 Task: View property listings for houses in Fargo, North Dakota, with a private backyard and a hot tub.
Action: Mouse moved to (154, 138)
Screenshot: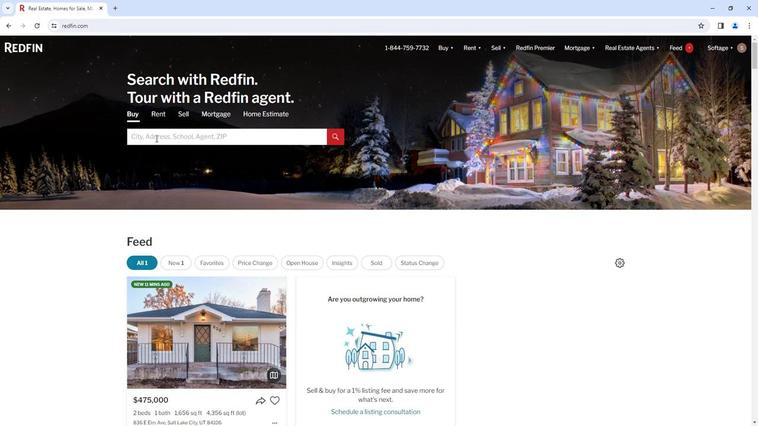 
Action: Mouse pressed left at (154, 138)
Screenshot: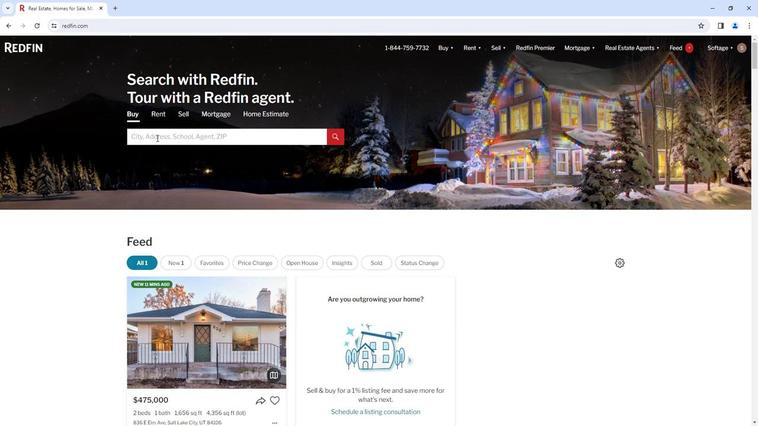 
Action: Key pressed <Key.shift>Fargo,<Key.space><Key.shift>North<Key.space><Key.shift>Dakota
Screenshot: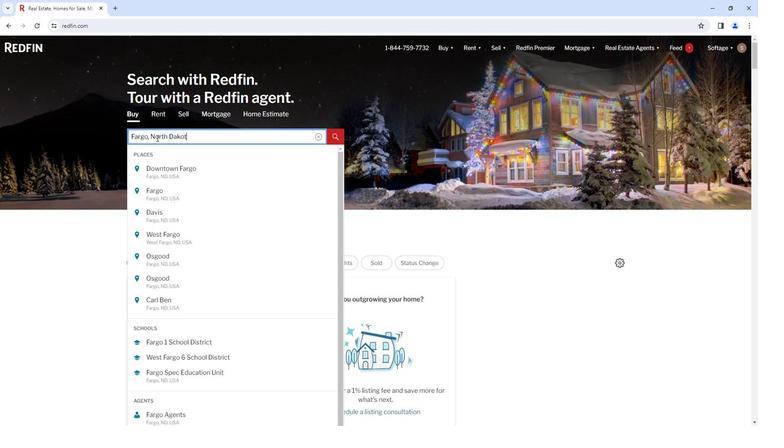 
Action: Mouse moved to (333, 133)
Screenshot: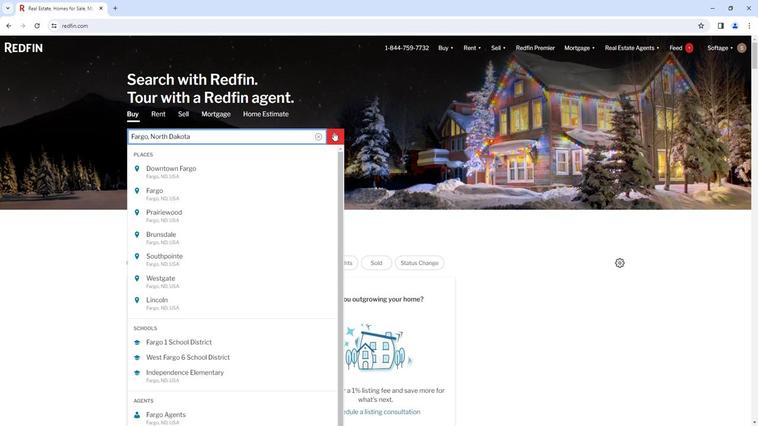 
Action: Mouse pressed left at (333, 133)
Screenshot: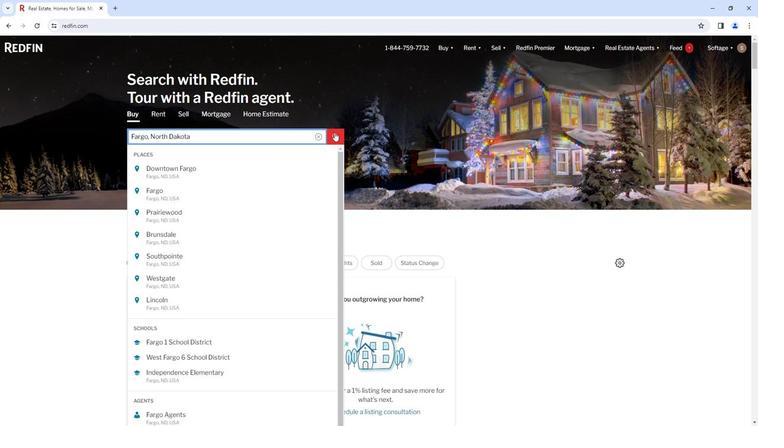 
Action: Mouse moved to (679, 99)
Screenshot: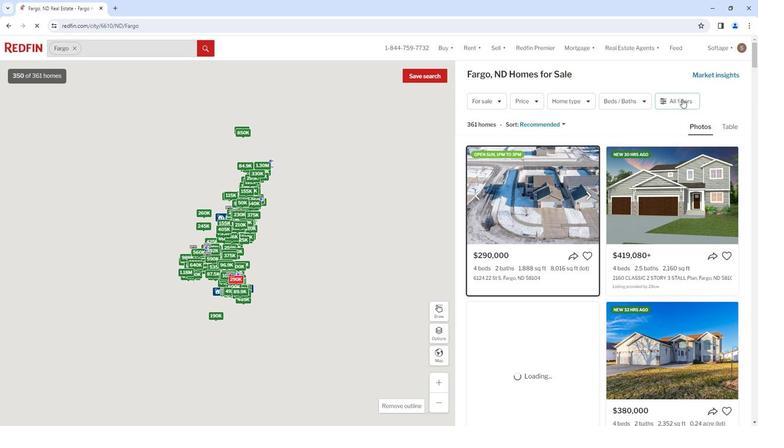 
Action: Mouse pressed left at (679, 99)
Screenshot: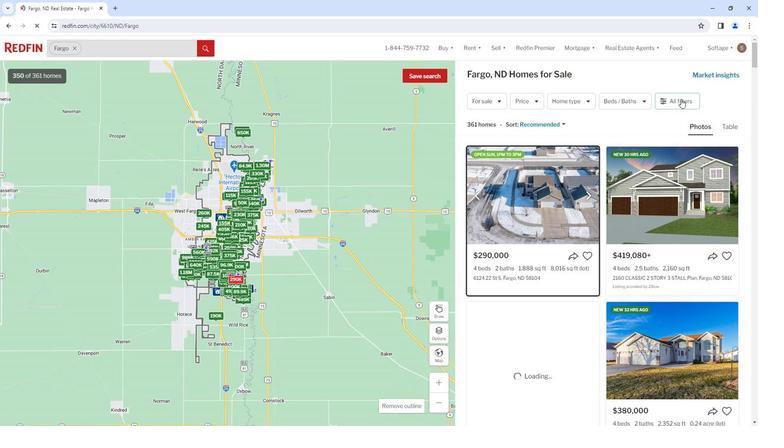
Action: Mouse moved to (668, 98)
Screenshot: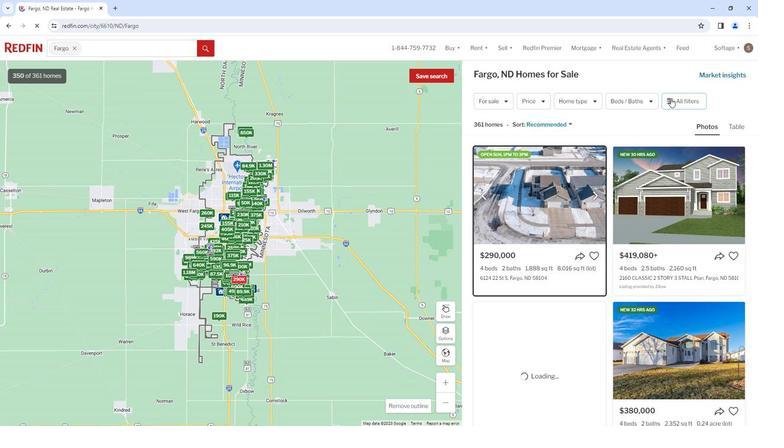 
Action: Mouse pressed left at (668, 98)
Screenshot: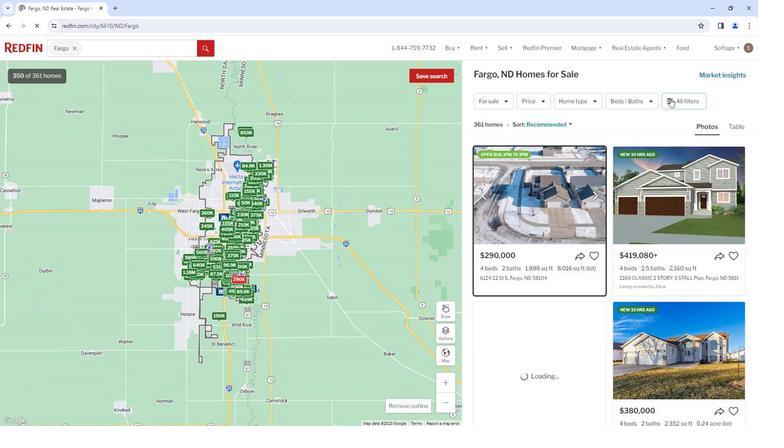 
Action: Mouse moved to (672, 99)
Screenshot: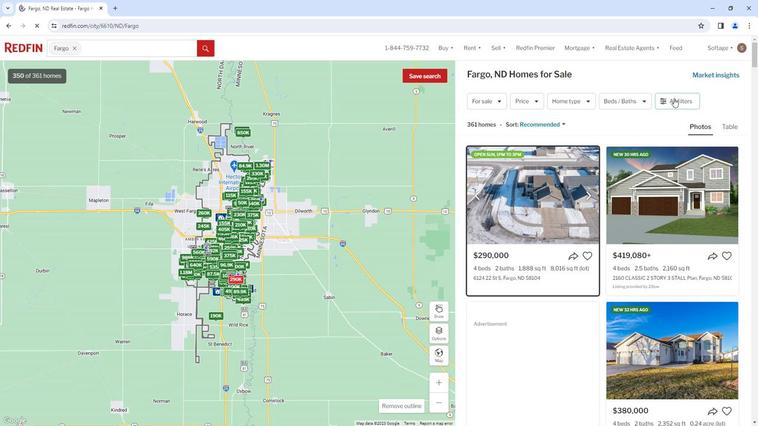 
Action: Mouse pressed left at (672, 99)
Screenshot: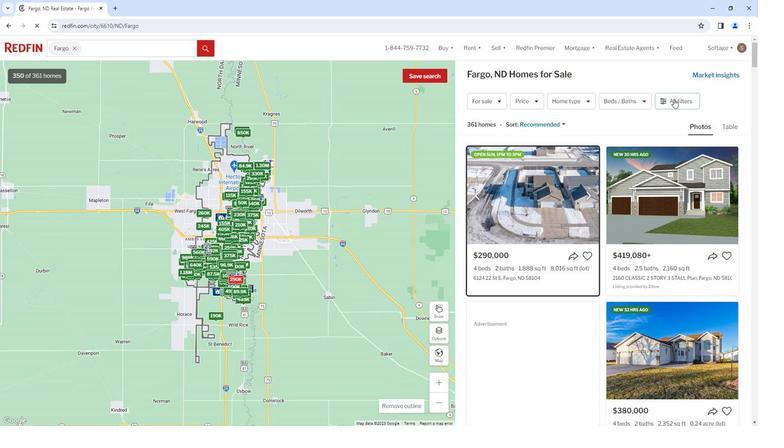 
Action: Mouse moved to (560, 208)
Screenshot: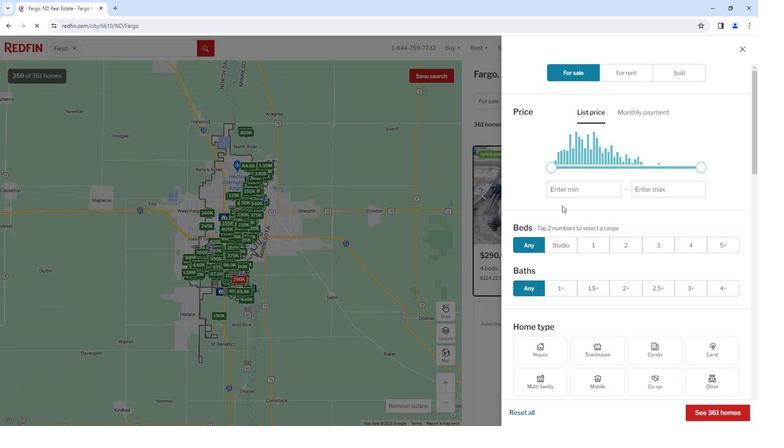 
Action: Mouse scrolled (560, 206) with delta (0, 0)
Screenshot: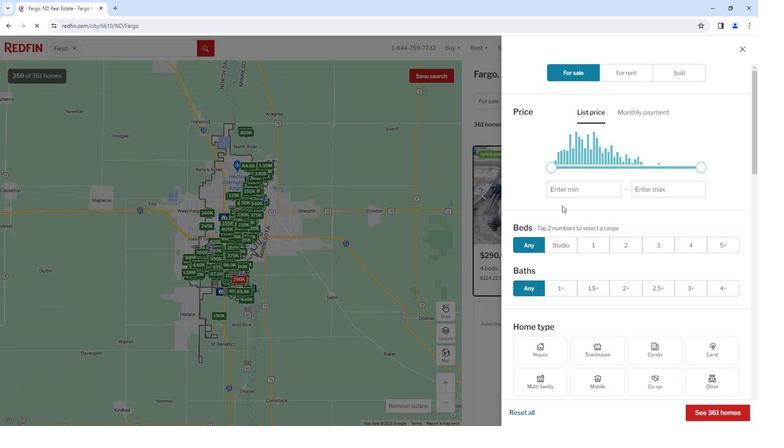 
Action: Mouse moved to (559, 209)
Screenshot: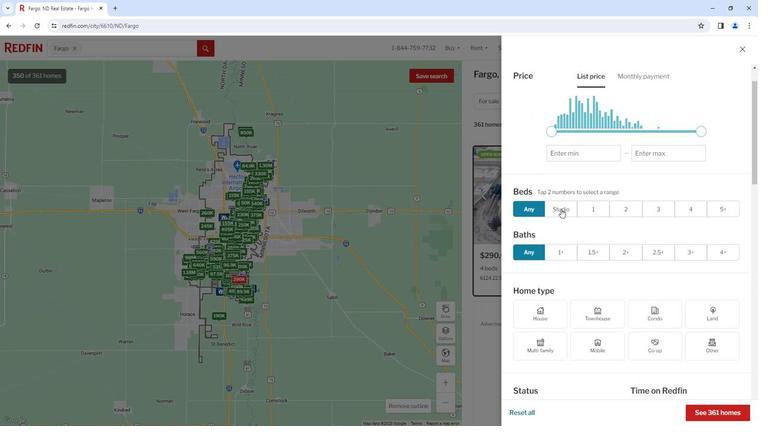 
Action: Mouse scrolled (559, 209) with delta (0, 0)
Screenshot: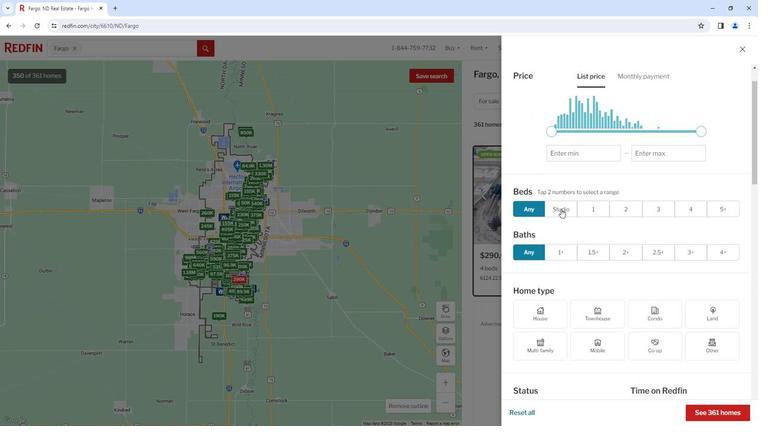 
Action: Mouse moved to (559, 210)
Screenshot: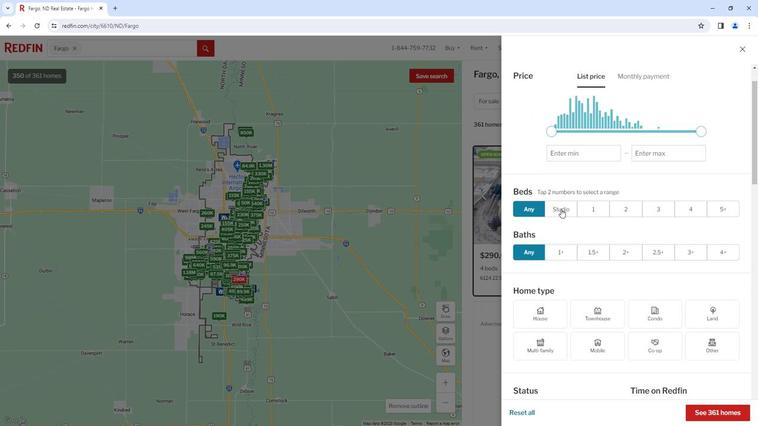 
Action: Mouse scrolled (559, 209) with delta (0, 0)
Screenshot: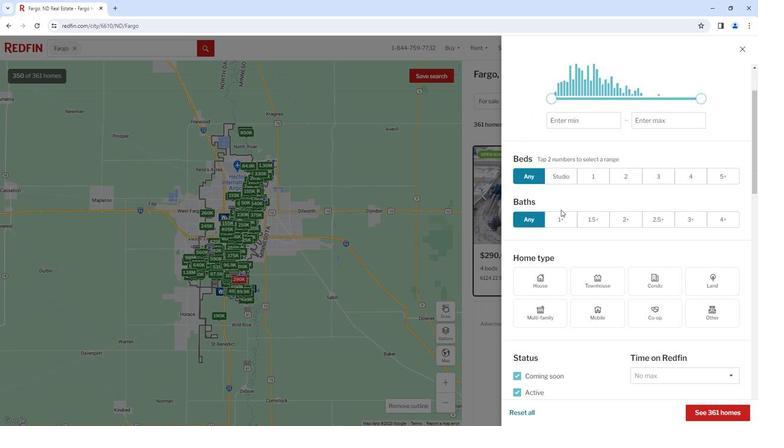 
Action: Mouse moved to (541, 231)
Screenshot: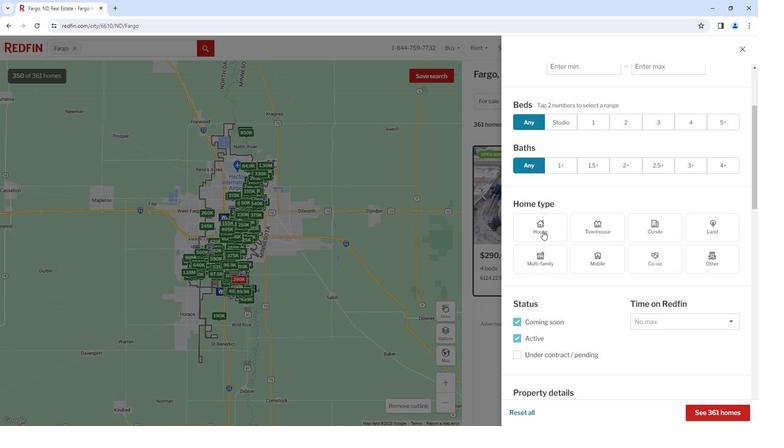 
Action: Mouse pressed left at (541, 231)
Screenshot: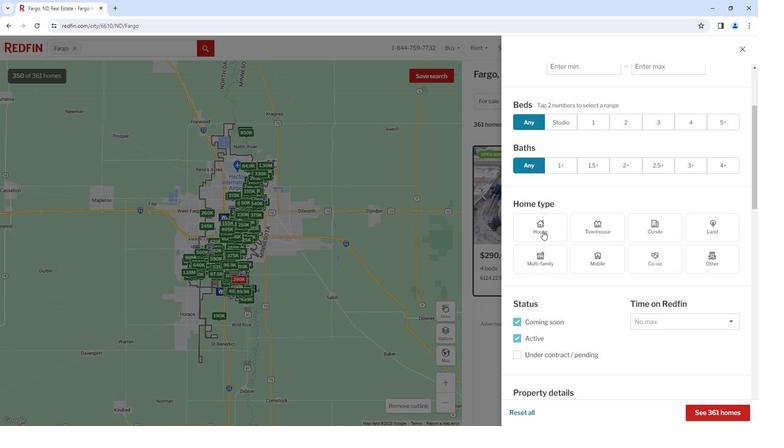 
Action: Mouse moved to (541, 231)
Screenshot: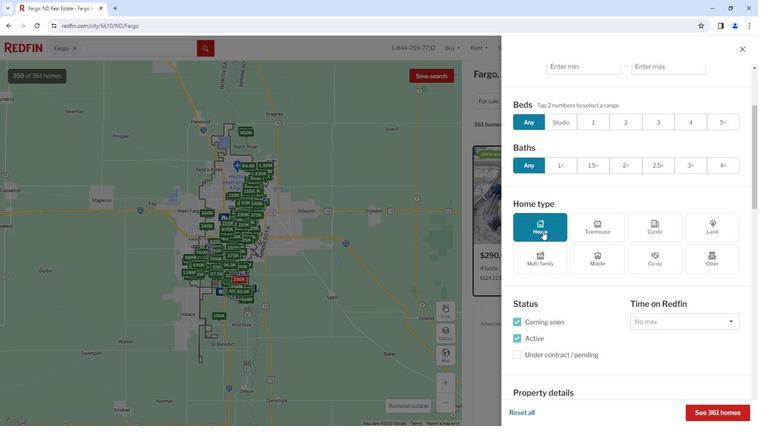 
Action: Mouse scrolled (541, 231) with delta (0, 0)
Screenshot: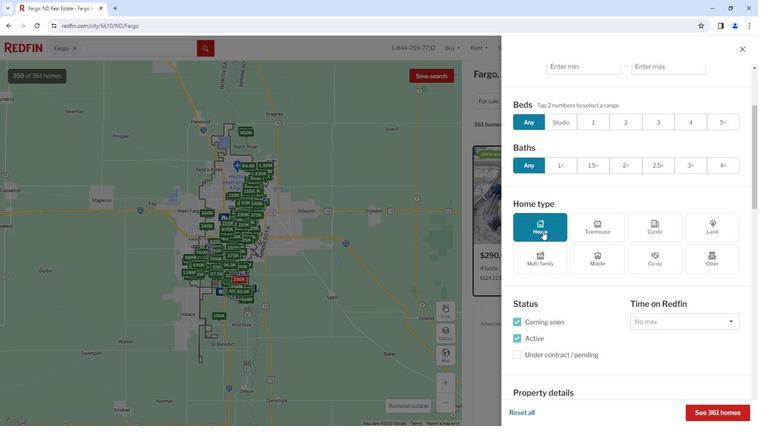 
Action: Mouse scrolled (541, 231) with delta (0, 0)
Screenshot: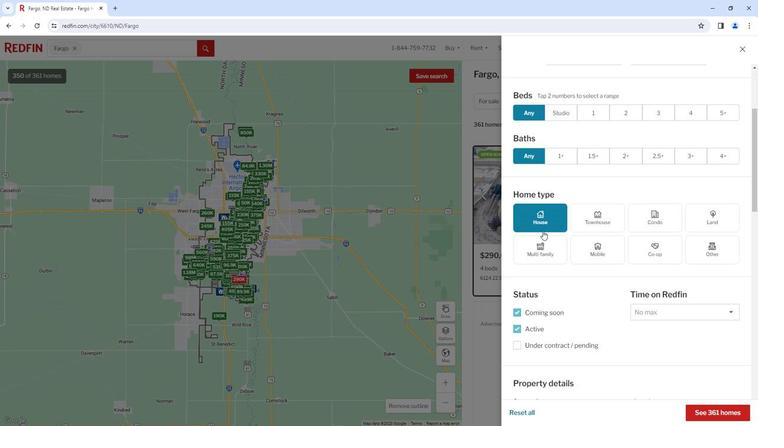 
Action: Mouse scrolled (541, 231) with delta (0, 0)
Screenshot: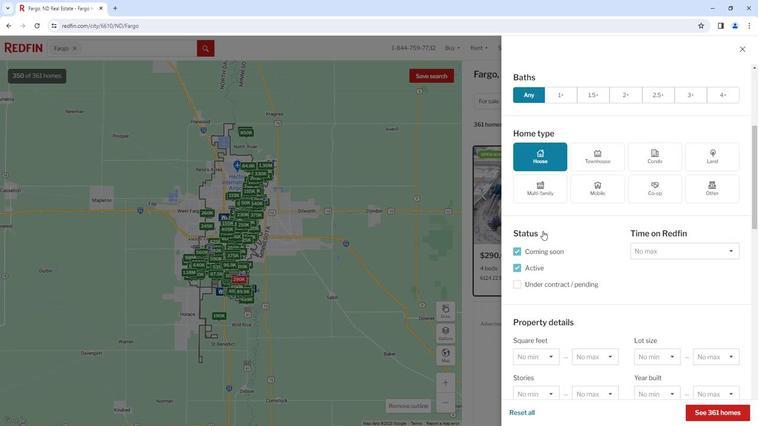 
Action: Mouse scrolled (541, 231) with delta (0, 0)
Screenshot: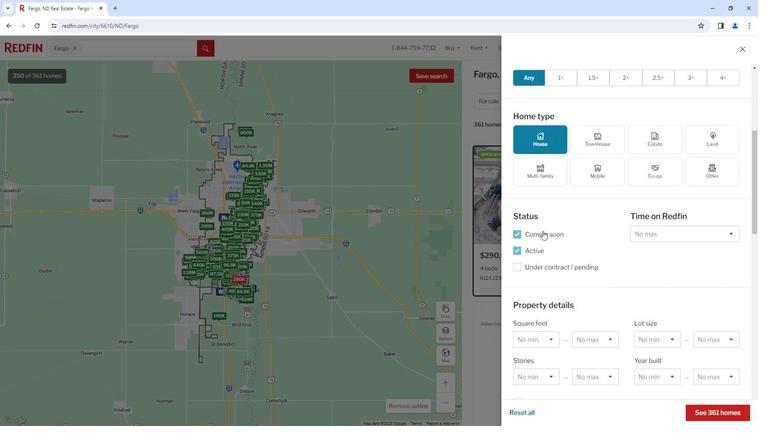 
Action: Mouse scrolled (541, 231) with delta (0, 0)
Screenshot: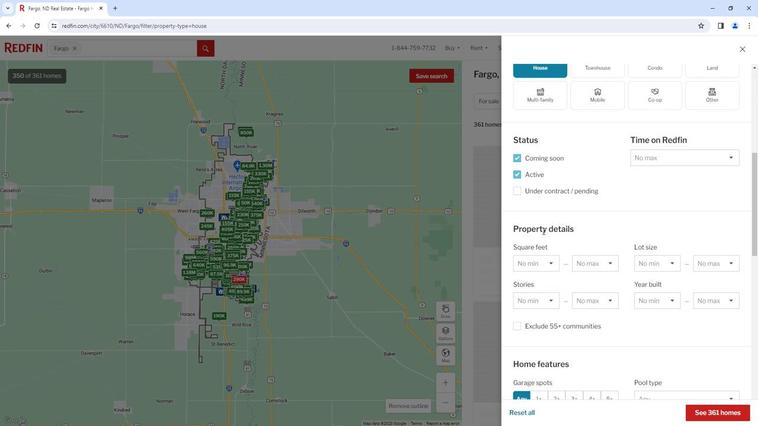 
Action: Mouse moved to (541, 231)
Screenshot: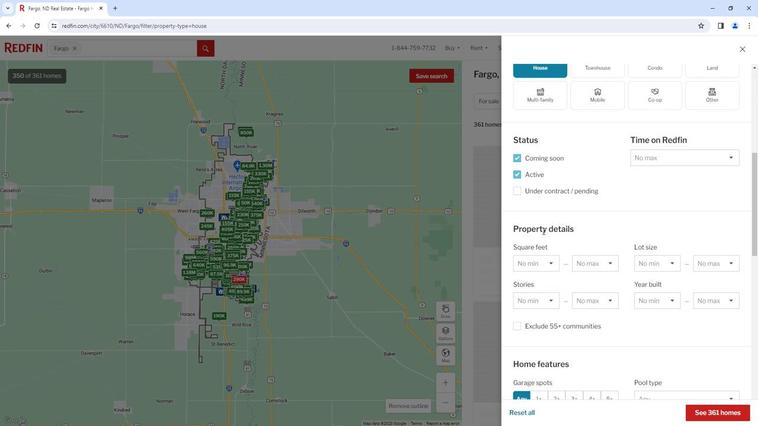 
Action: Mouse scrolled (541, 231) with delta (0, 0)
Screenshot: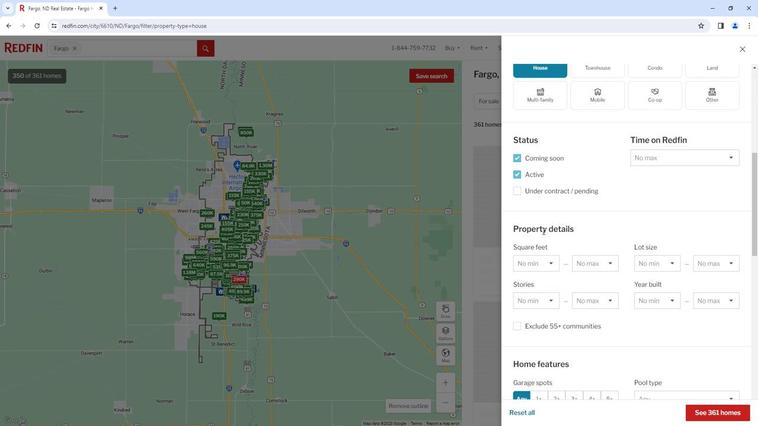 
Action: Mouse scrolled (541, 231) with delta (0, 0)
Screenshot: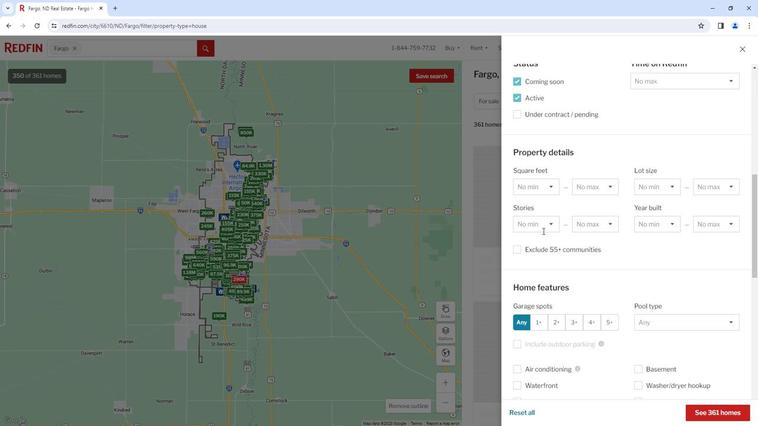 
Action: Mouse scrolled (541, 231) with delta (0, 0)
Screenshot: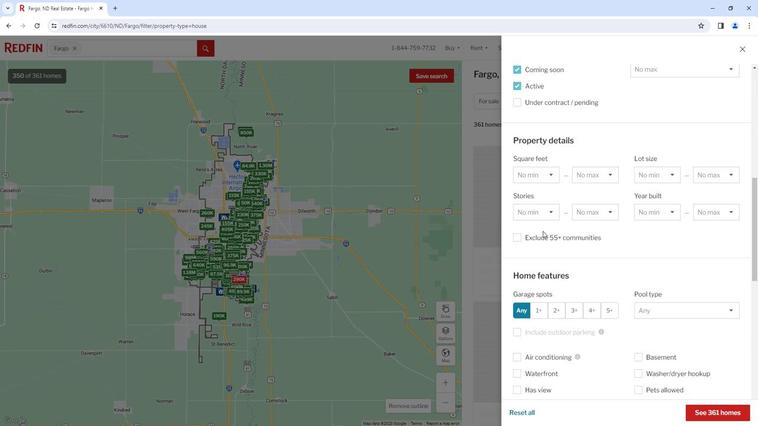
Action: Mouse scrolled (541, 231) with delta (0, 0)
Screenshot: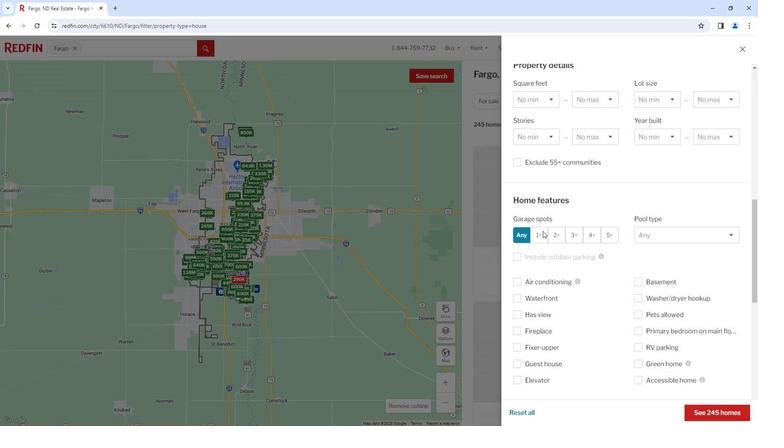 
Action: Mouse scrolled (541, 231) with delta (0, 0)
Screenshot: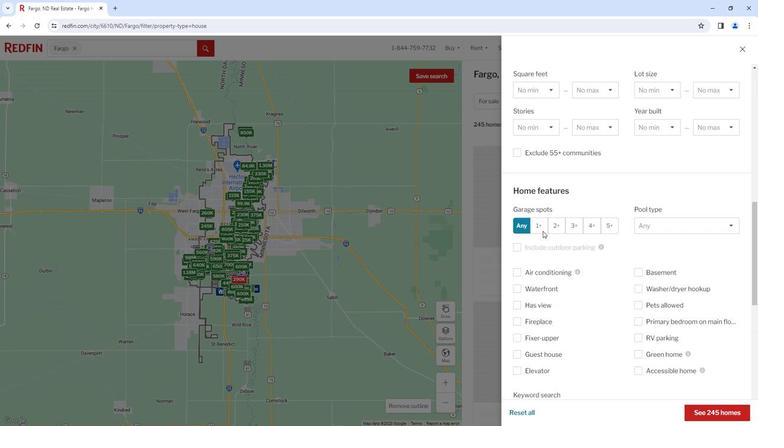 
Action: Mouse scrolled (541, 231) with delta (0, 0)
Screenshot: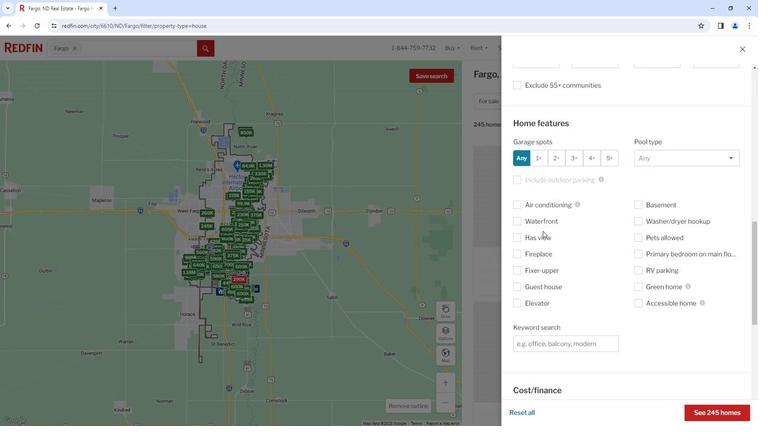 
Action: Mouse scrolled (541, 231) with delta (0, 0)
Screenshot: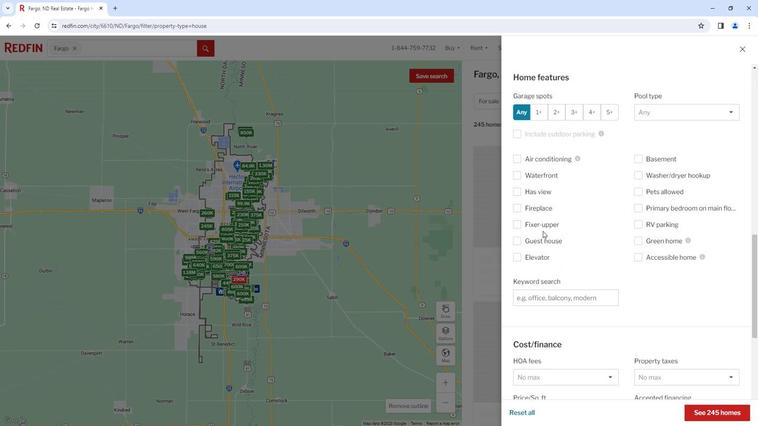 
Action: Mouse scrolled (541, 231) with delta (0, 0)
Screenshot: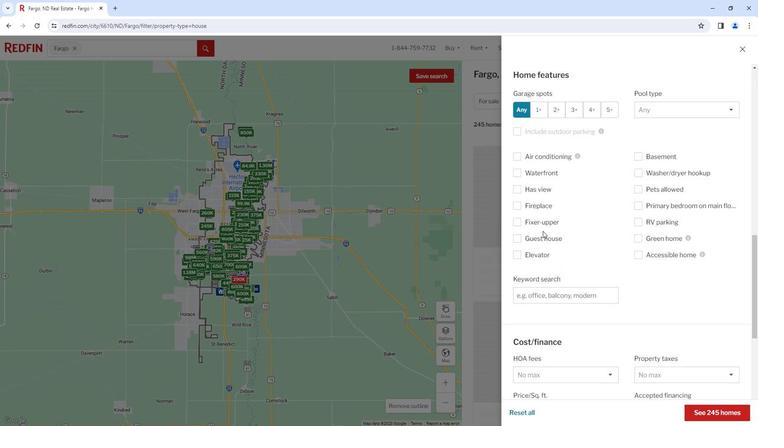 
Action: Mouse scrolled (541, 231) with delta (0, 0)
Screenshot: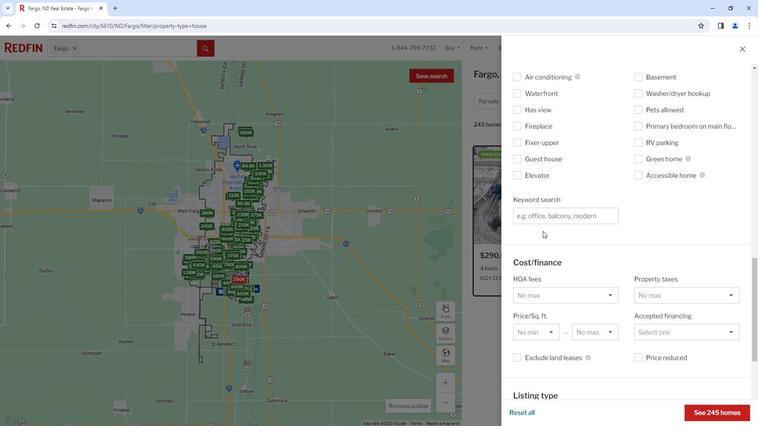 
Action: Mouse scrolled (541, 231) with delta (0, 0)
Screenshot: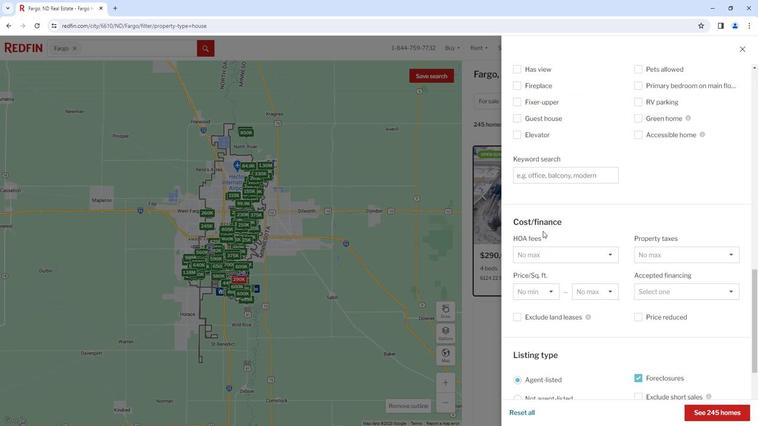 
Action: Mouse scrolled (541, 231) with delta (0, 0)
Screenshot: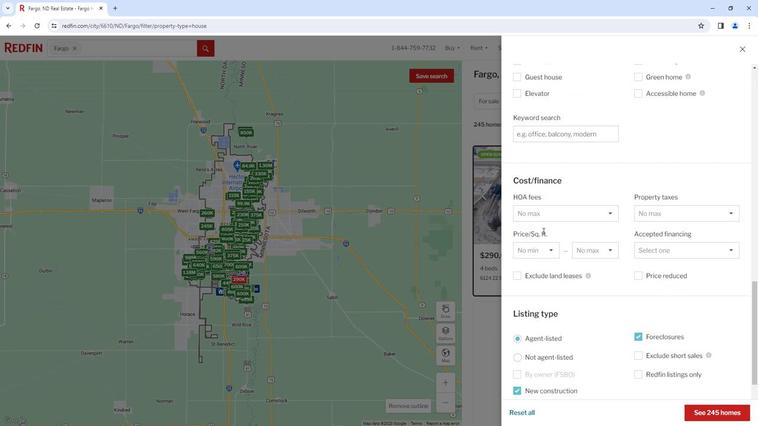 
Action: Mouse scrolled (541, 231) with delta (0, 0)
Screenshot: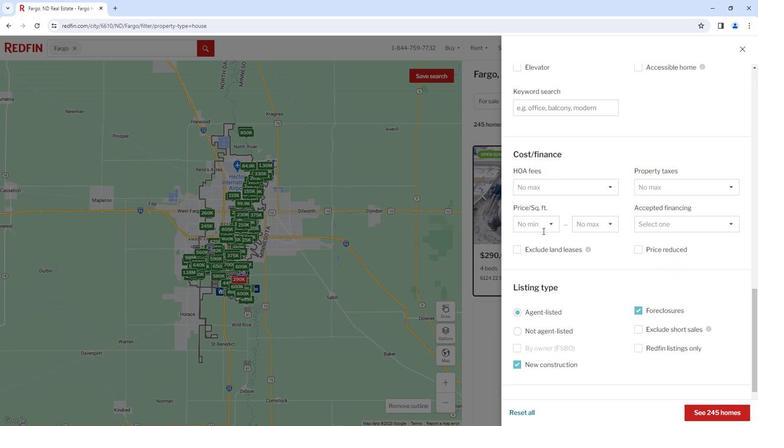 
Action: Mouse scrolled (541, 231) with delta (0, 0)
Screenshot: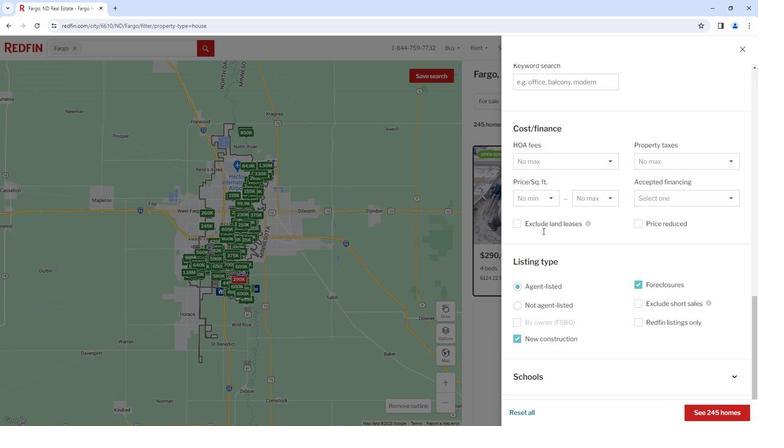 
Action: Mouse scrolled (541, 231) with delta (0, 0)
Screenshot: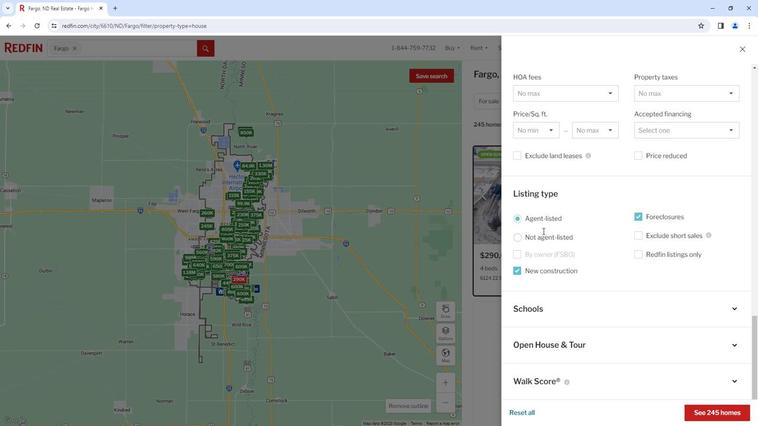 
Action: Mouse scrolled (541, 231) with delta (0, 0)
Screenshot: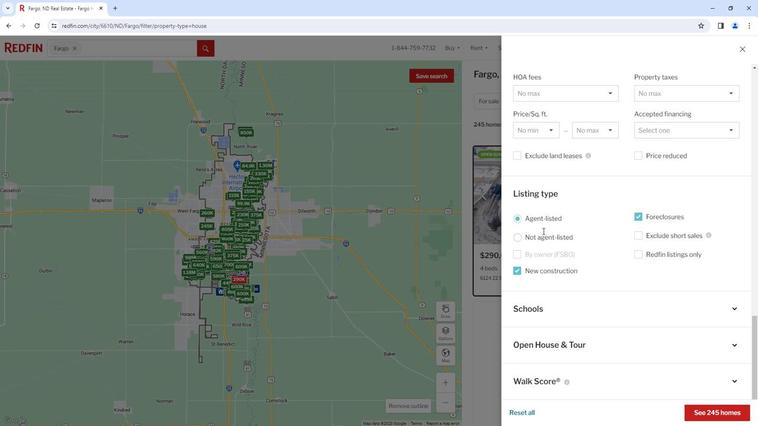 
Action: Mouse scrolled (541, 231) with delta (0, 0)
Screenshot: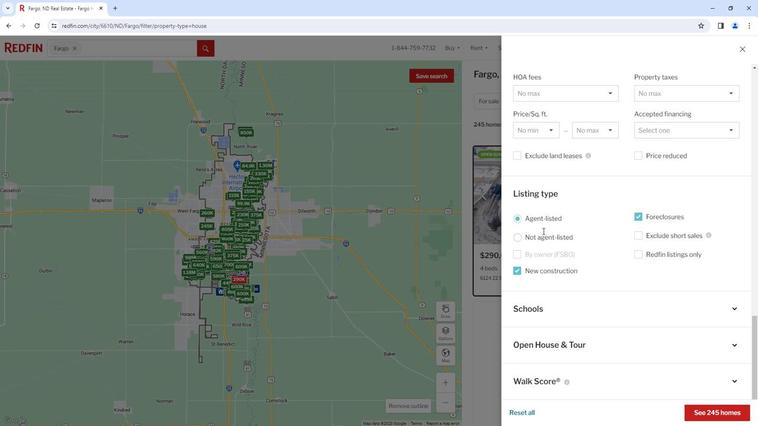 
Action: Mouse scrolled (541, 232) with delta (0, 0)
Screenshot: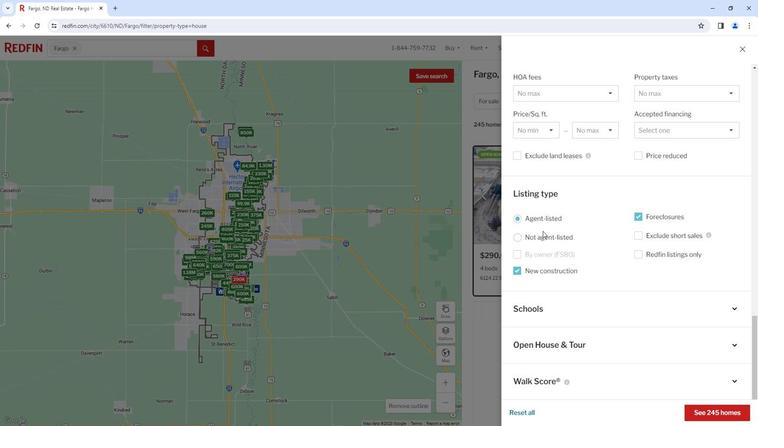 
Action: Mouse scrolled (541, 232) with delta (0, 0)
Screenshot: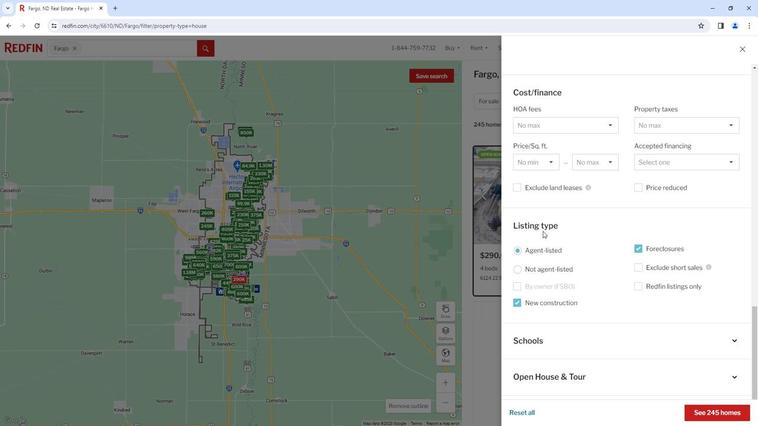 
Action: Mouse scrolled (541, 232) with delta (0, 0)
Screenshot: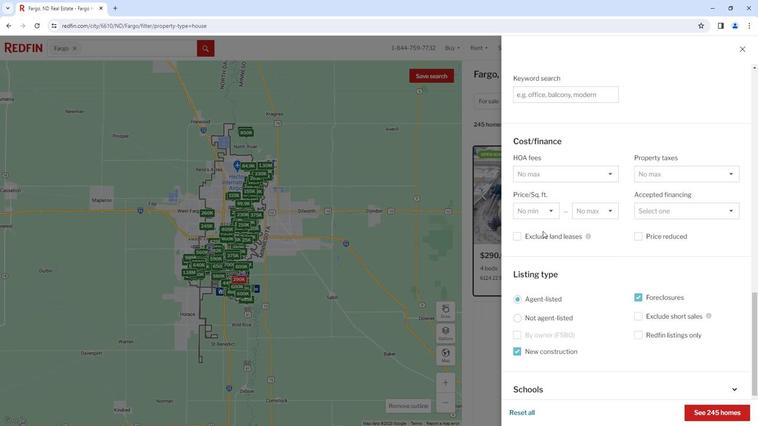 
Action: Mouse scrolled (541, 232) with delta (0, 0)
Screenshot: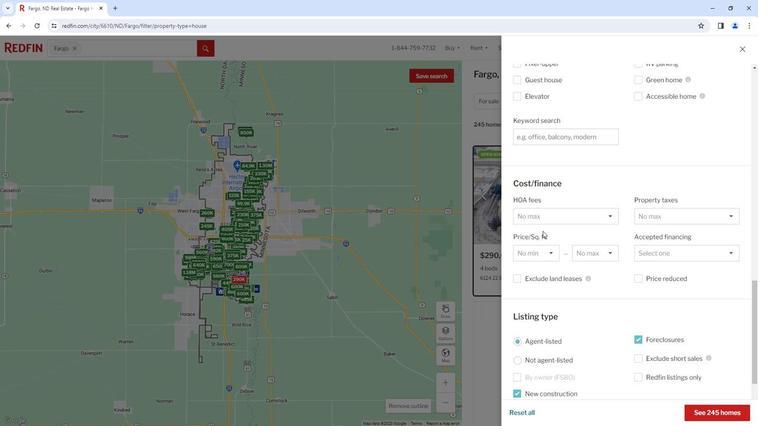 
Action: Mouse moved to (528, 181)
Screenshot: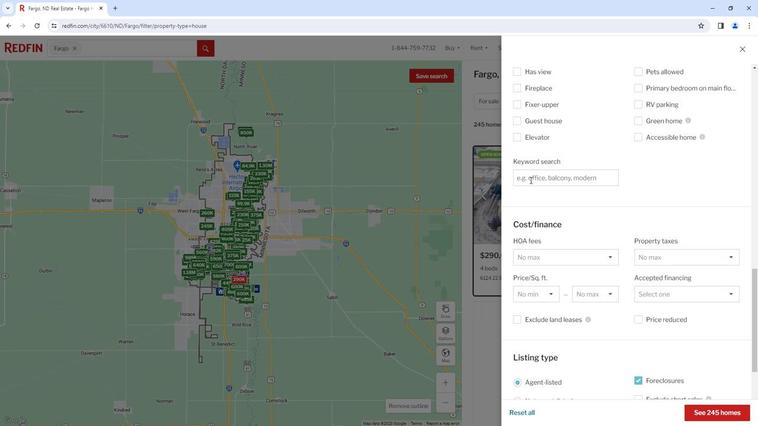 
Action: Mouse pressed left at (528, 181)
Screenshot: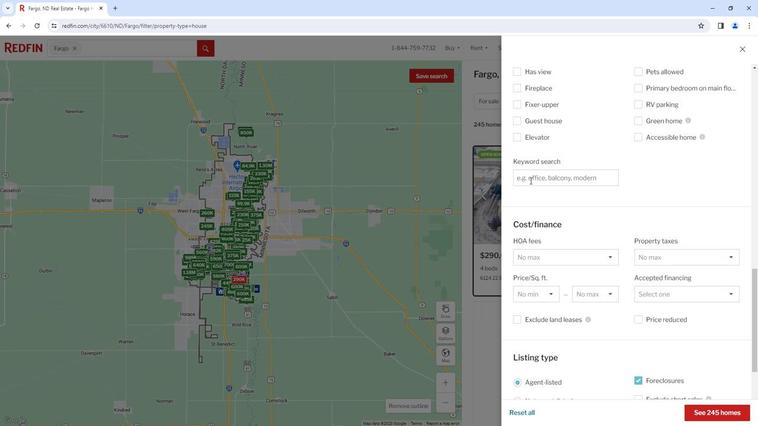 
Action: Mouse moved to (528, 181)
Screenshot: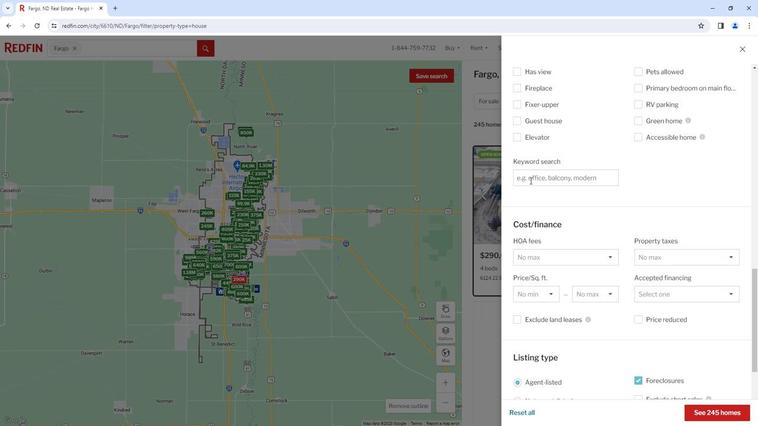
Action: Key pressed <Key.shift><Key.shift>Private<Key.space>backyard<Key.space>and<Key.space>hot<Key.space>tub
Screenshot: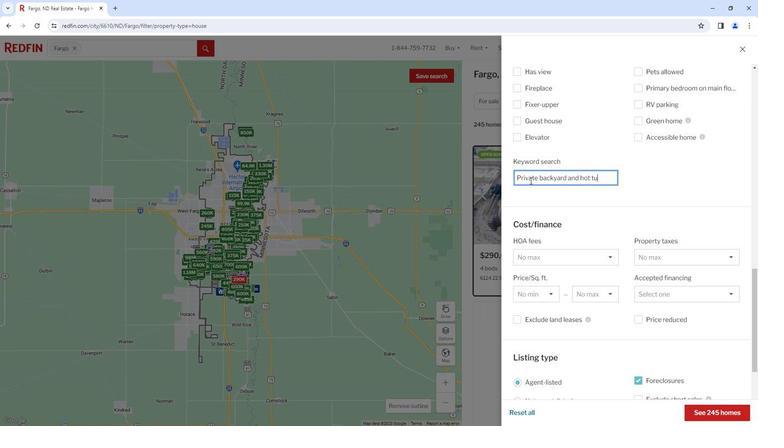 
Action: Mouse moved to (710, 410)
Screenshot: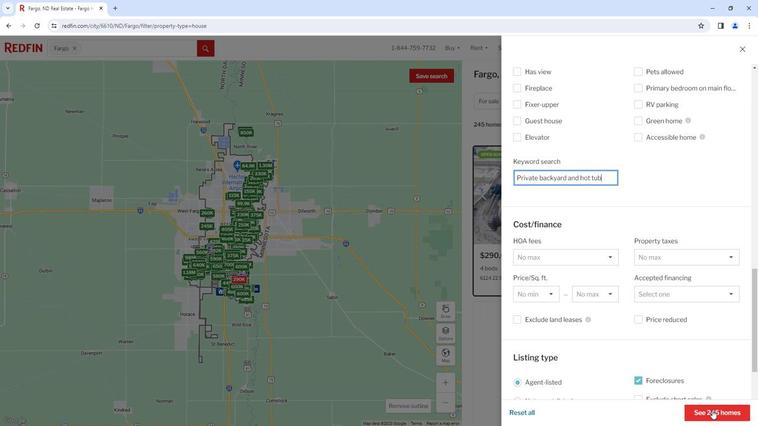 
Action: Mouse pressed left at (710, 410)
Screenshot: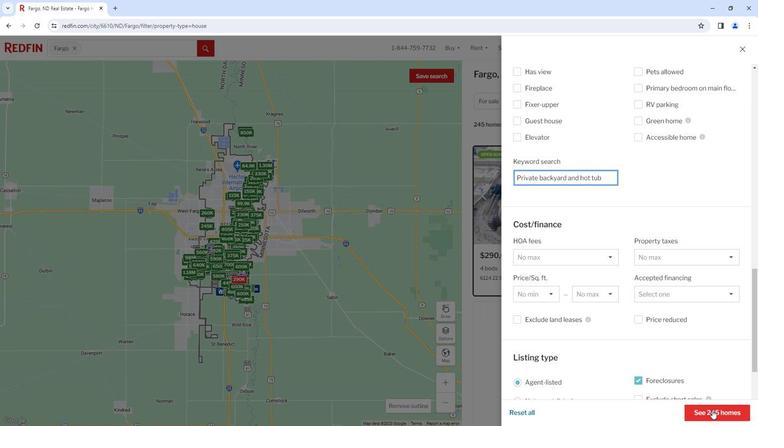 
Action: Mouse moved to (615, 349)
Screenshot: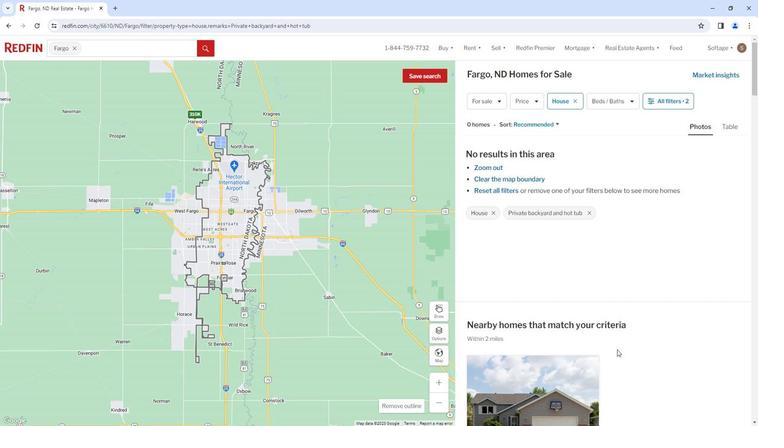 
